 Task: Filter people with the keyword Title.
Action: Mouse moved to (346, 76)
Screenshot: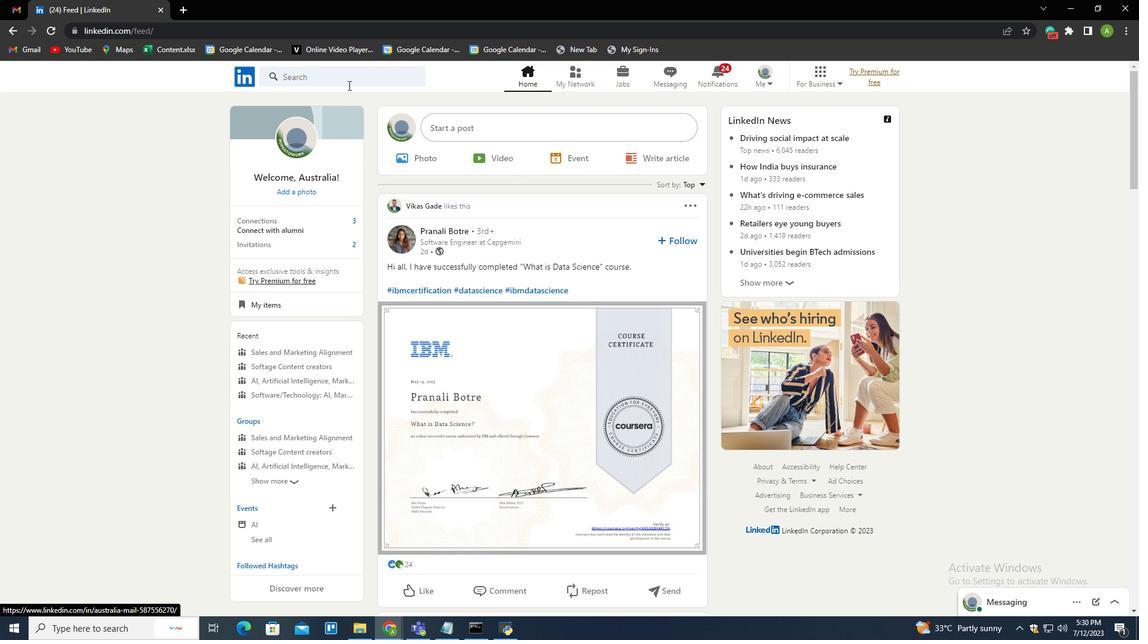 
Action: Mouse pressed left at (346, 76)
Screenshot: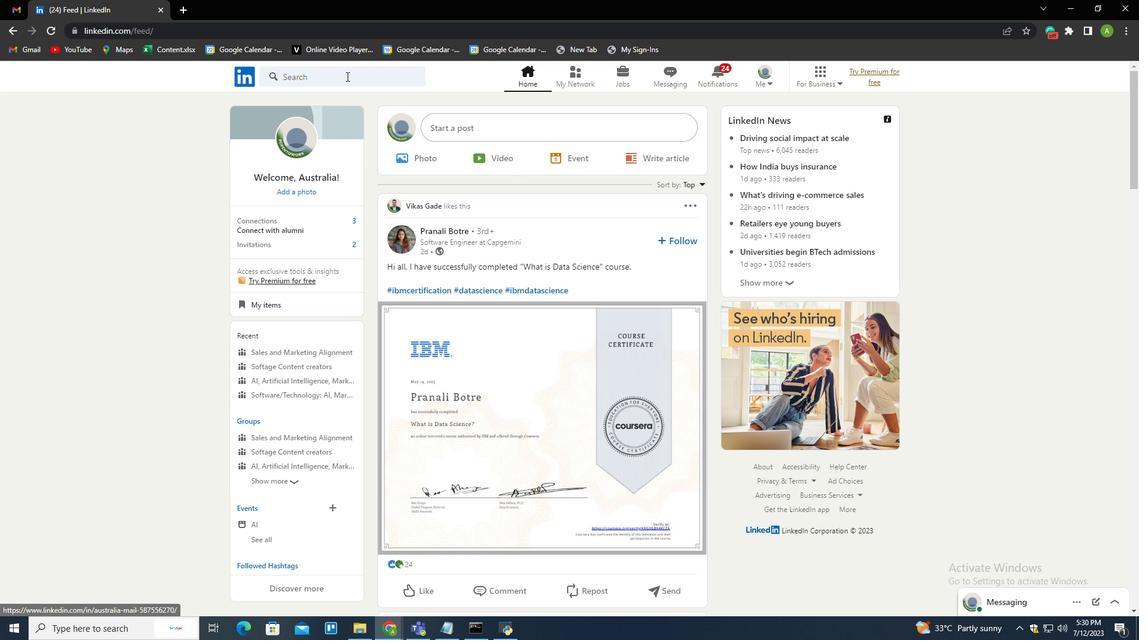 
Action: Mouse moved to (318, 178)
Screenshot: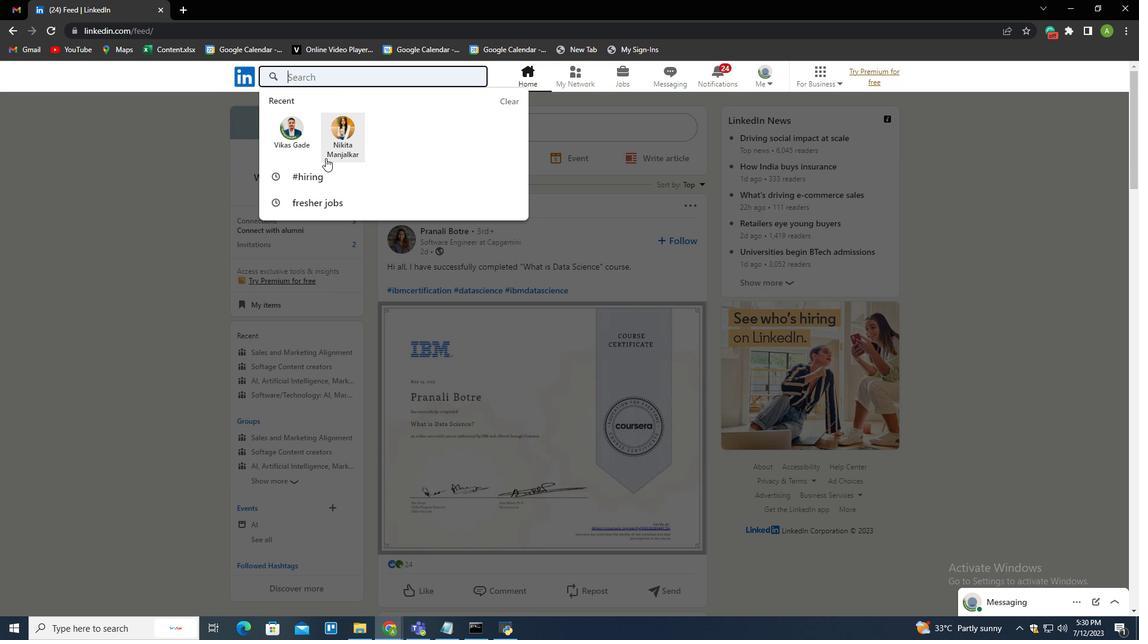 
Action: Mouse pressed left at (318, 178)
Screenshot: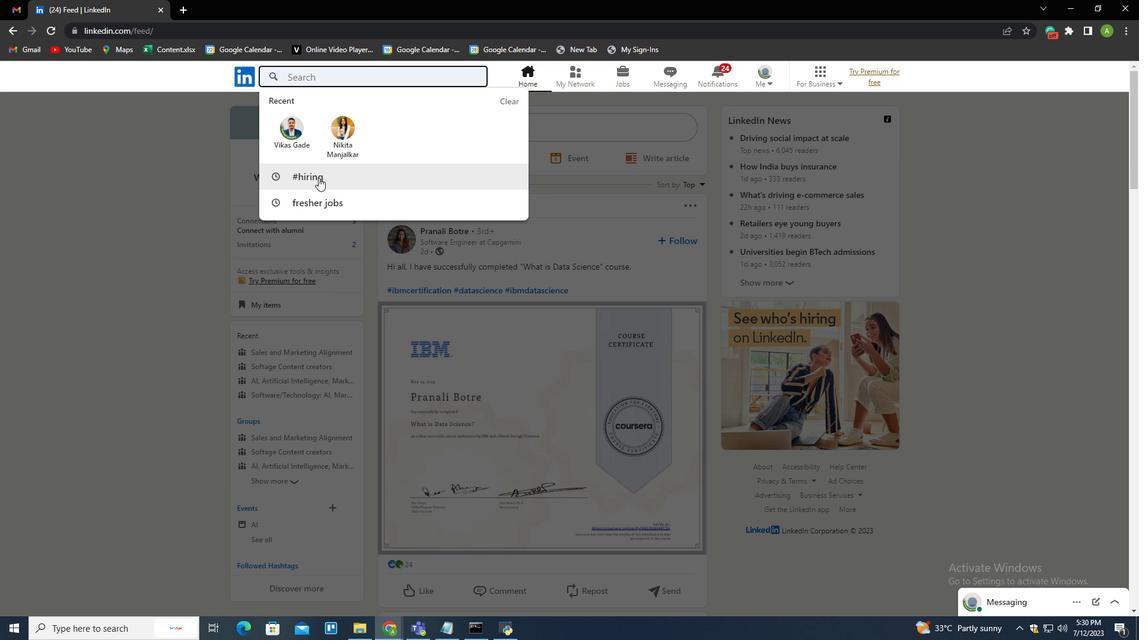 
Action: Mouse moved to (461, 110)
Screenshot: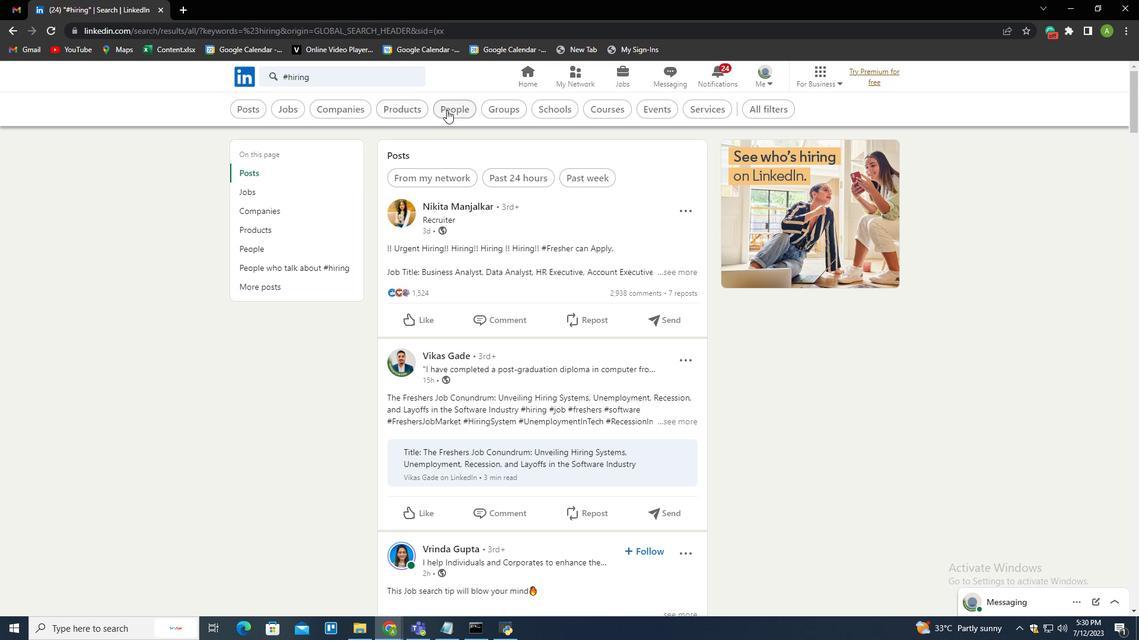 
Action: Mouse pressed left at (461, 110)
Screenshot: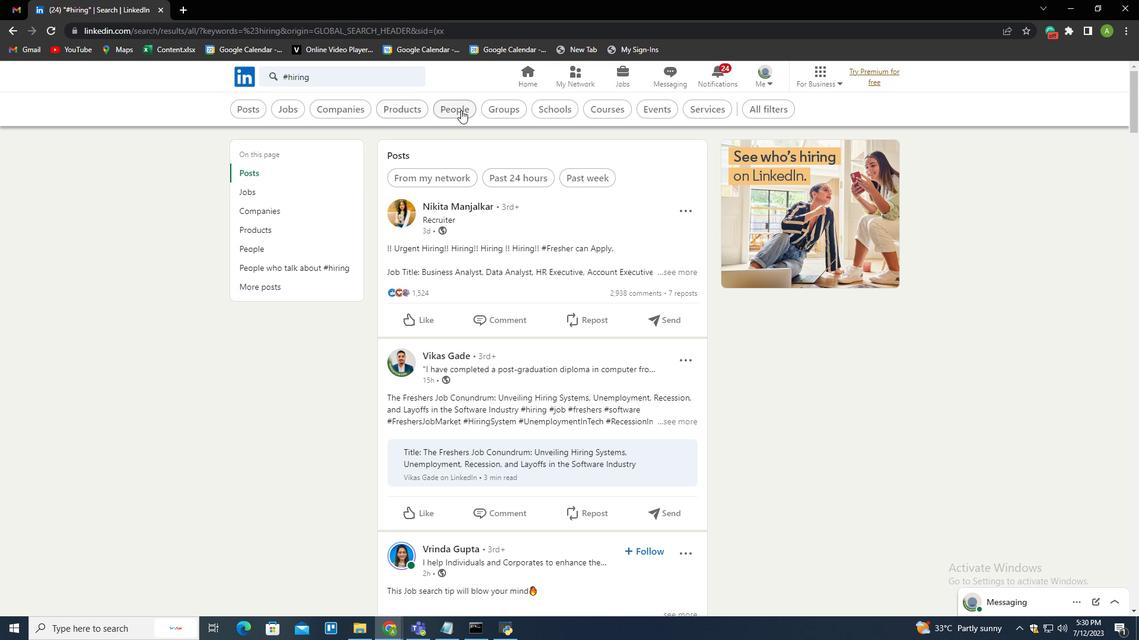 
Action: Mouse moved to (598, 107)
Screenshot: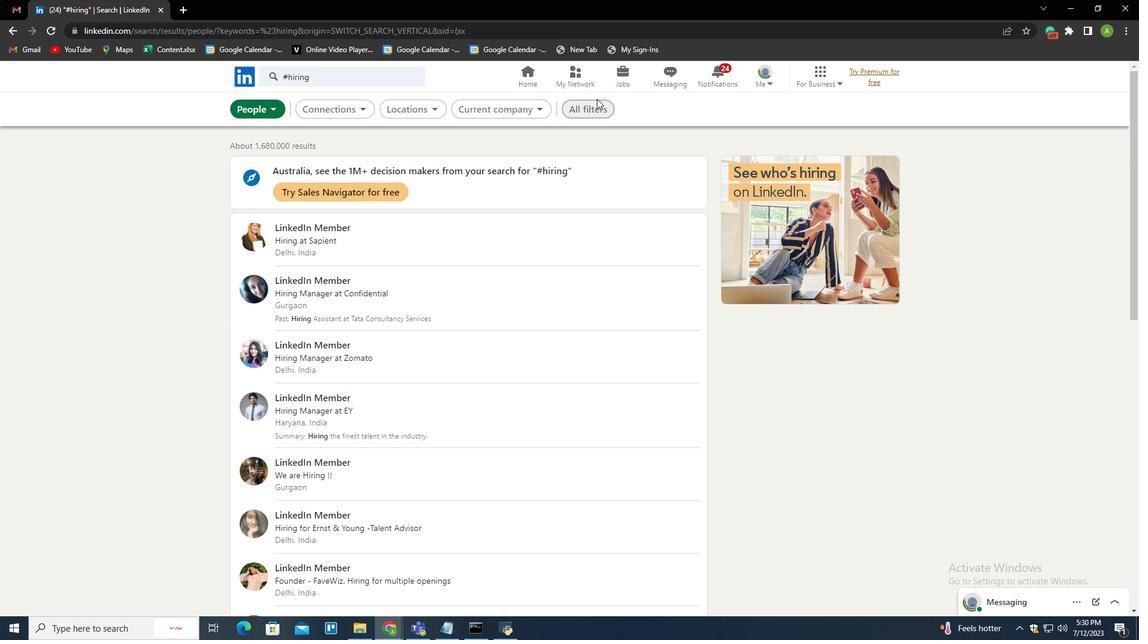 
Action: Mouse pressed left at (598, 107)
Screenshot: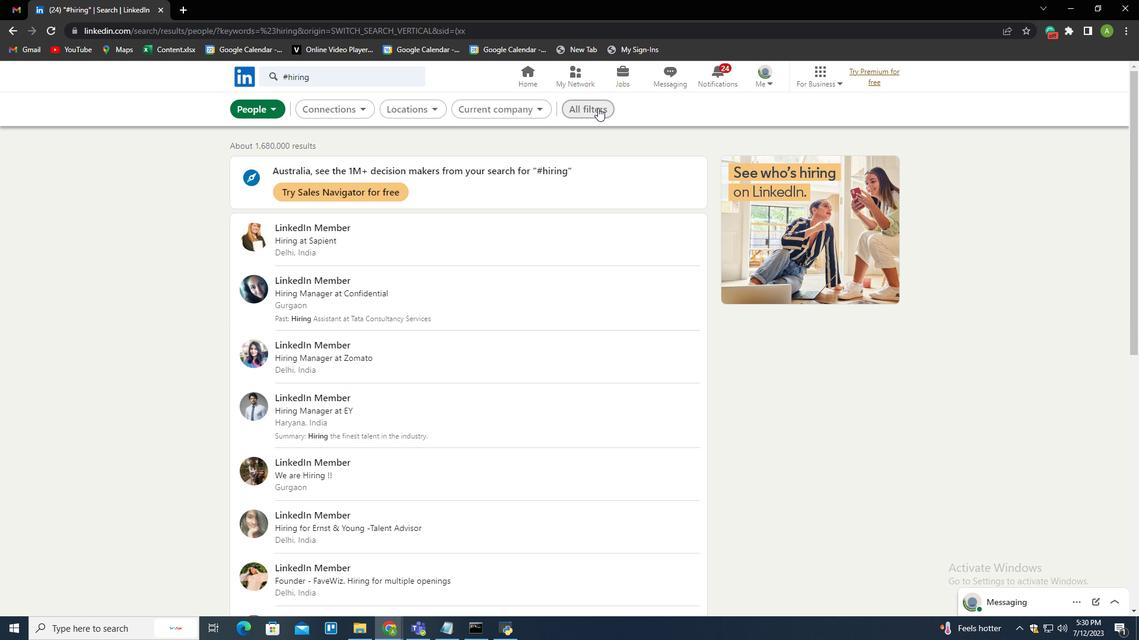 
Action: Mouse moved to (913, 452)
Screenshot: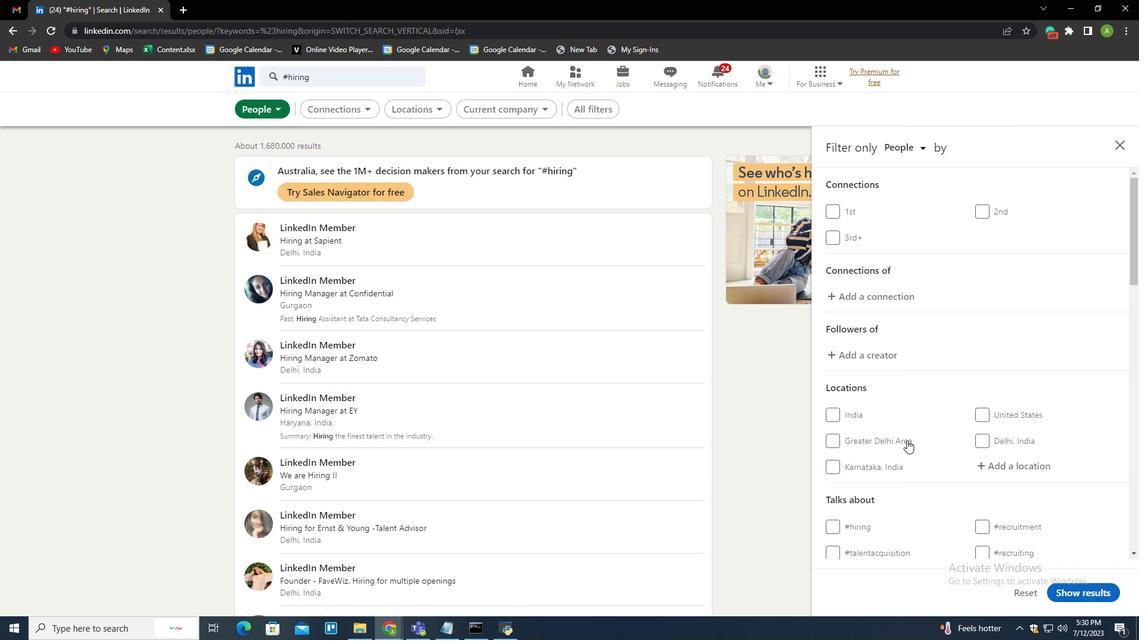 
Action: Mouse scrolled (913, 452) with delta (0, 0)
Screenshot: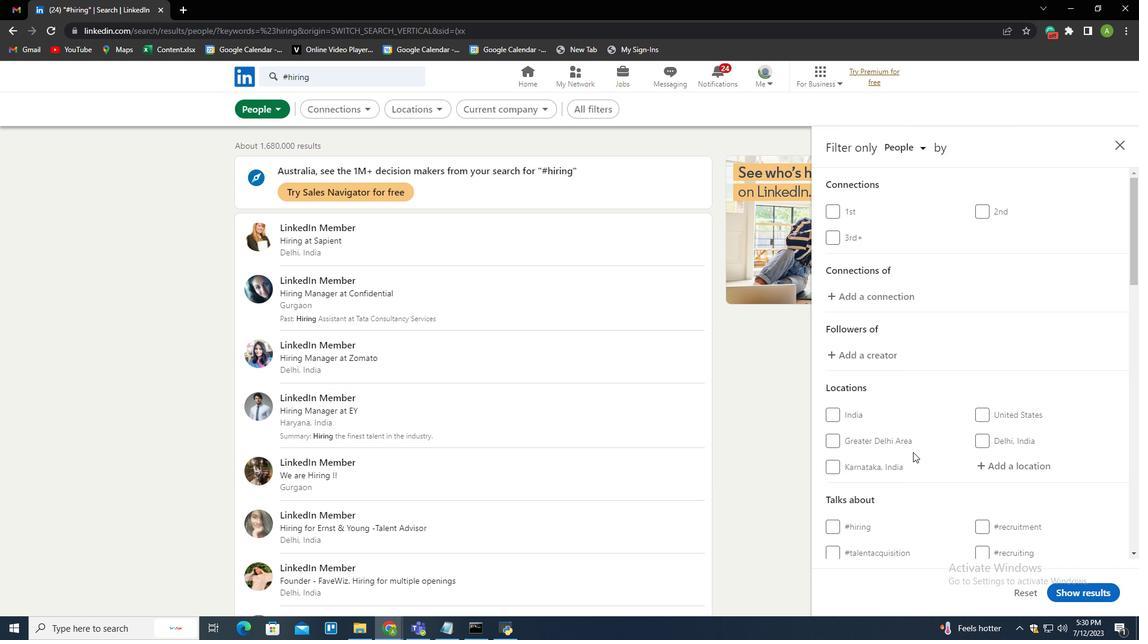 
Action: Mouse scrolled (913, 452) with delta (0, 0)
Screenshot: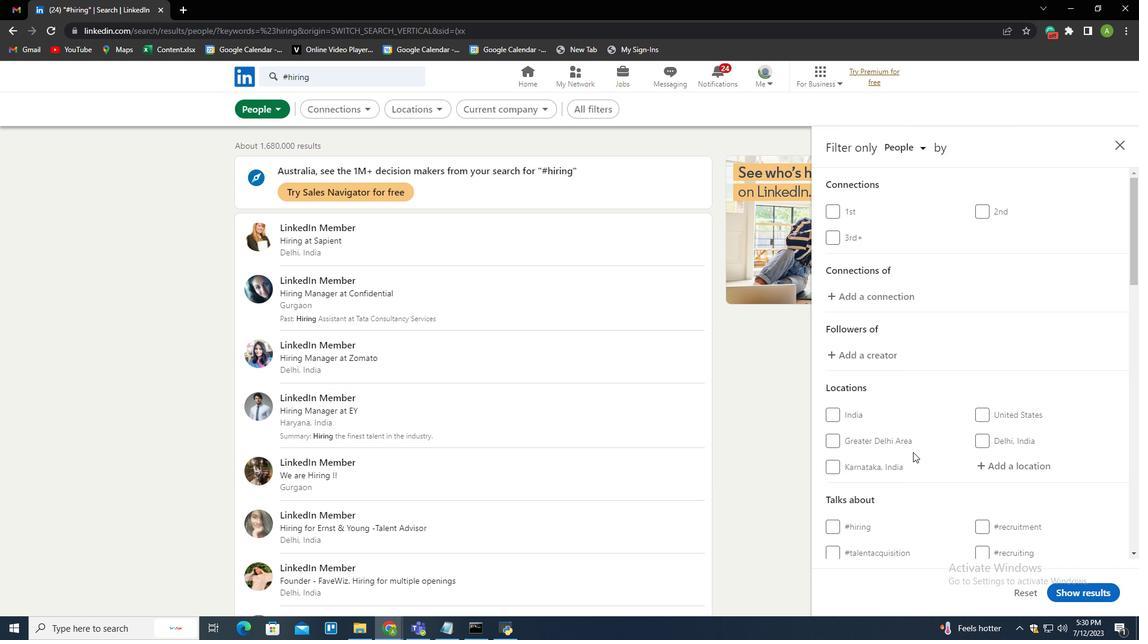 
Action: Mouse scrolled (913, 452) with delta (0, 0)
Screenshot: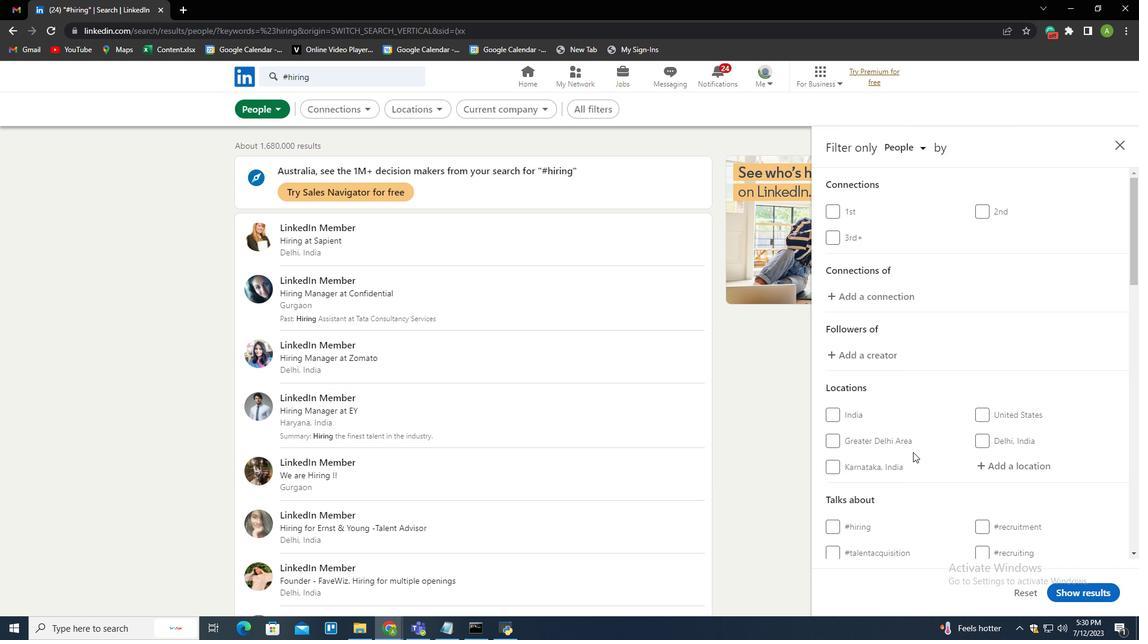 
Action: Mouse scrolled (913, 452) with delta (0, 0)
Screenshot: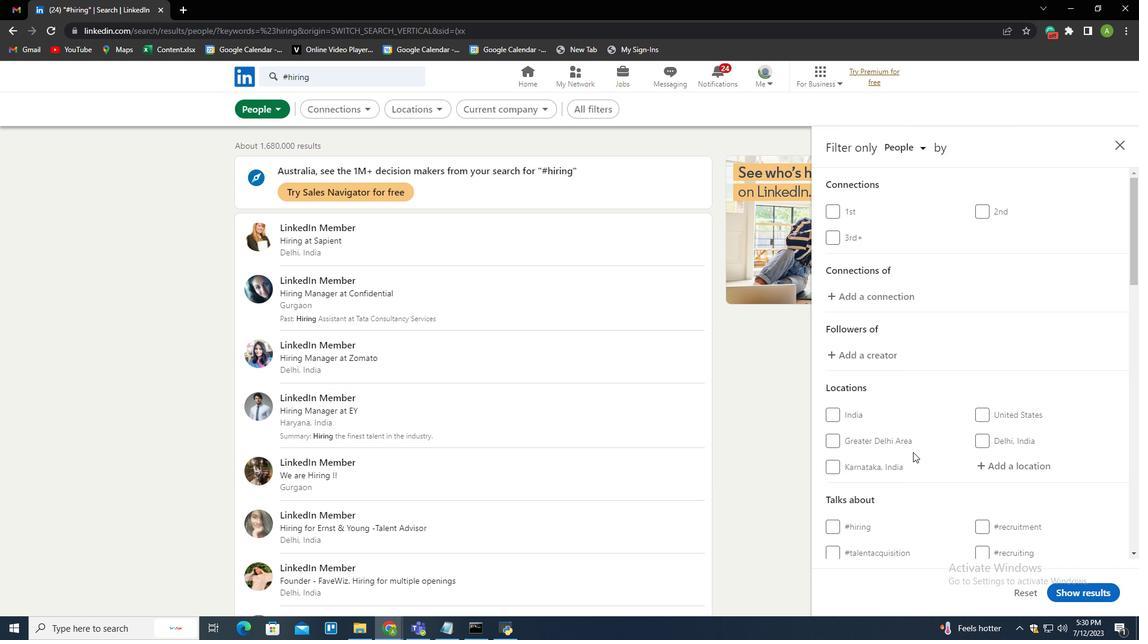 
Action: Mouse moved to (913, 450)
Screenshot: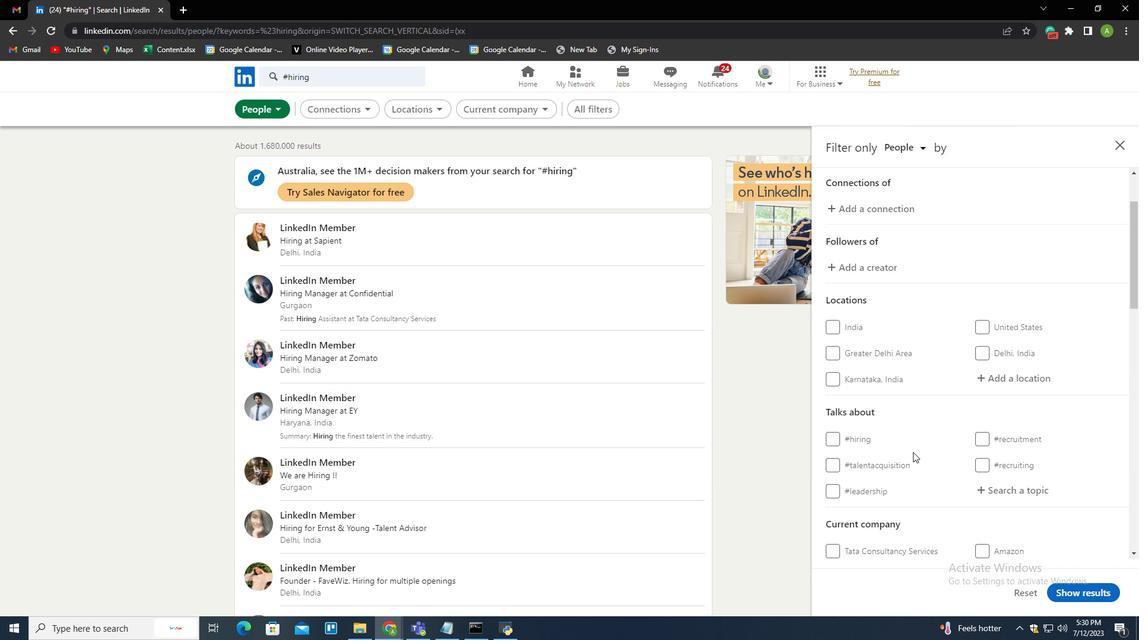 
Action: Mouse scrolled (913, 450) with delta (0, 0)
Screenshot: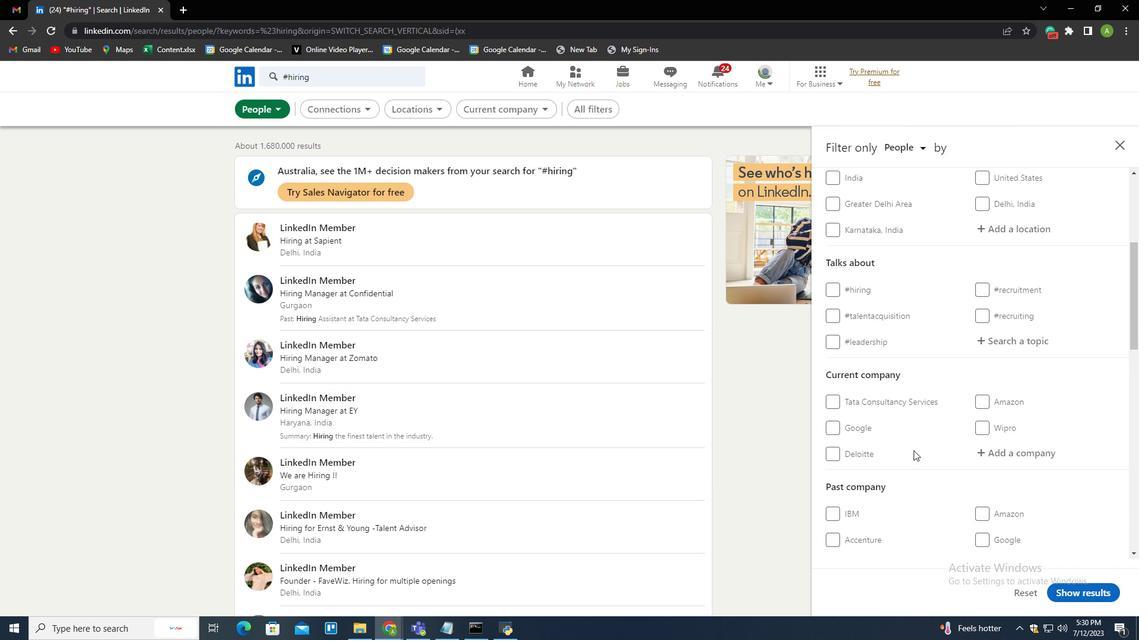 
Action: Mouse scrolled (913, 450) with delta (0, 0)
Screenshot: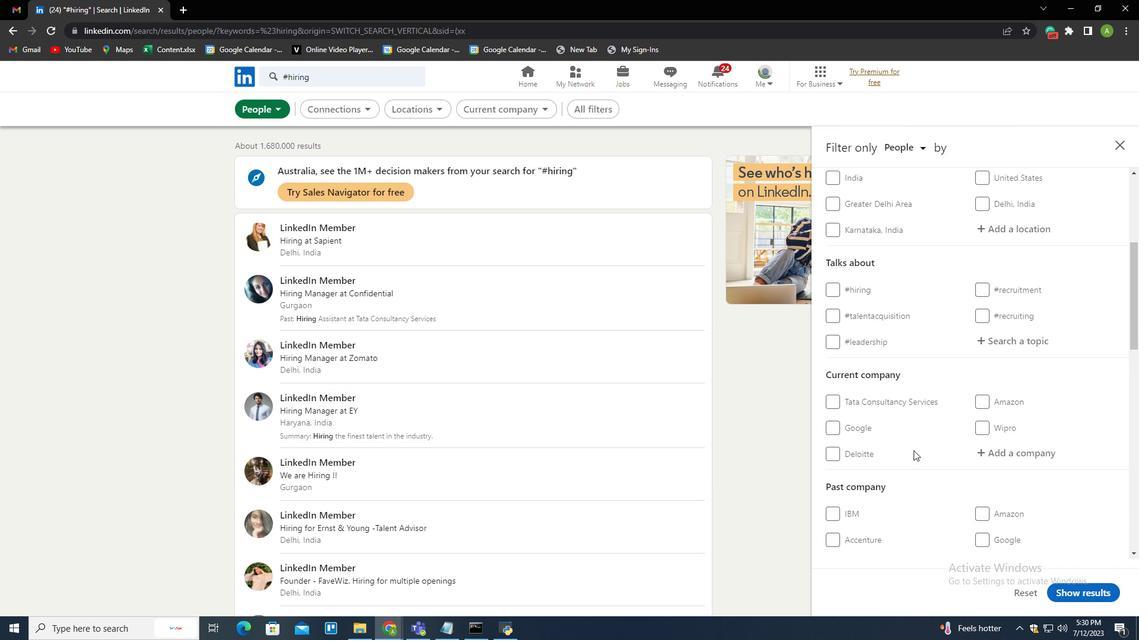 
Action: Mouse scrolled (913, 450) with delta (0, 0)
Screenshot: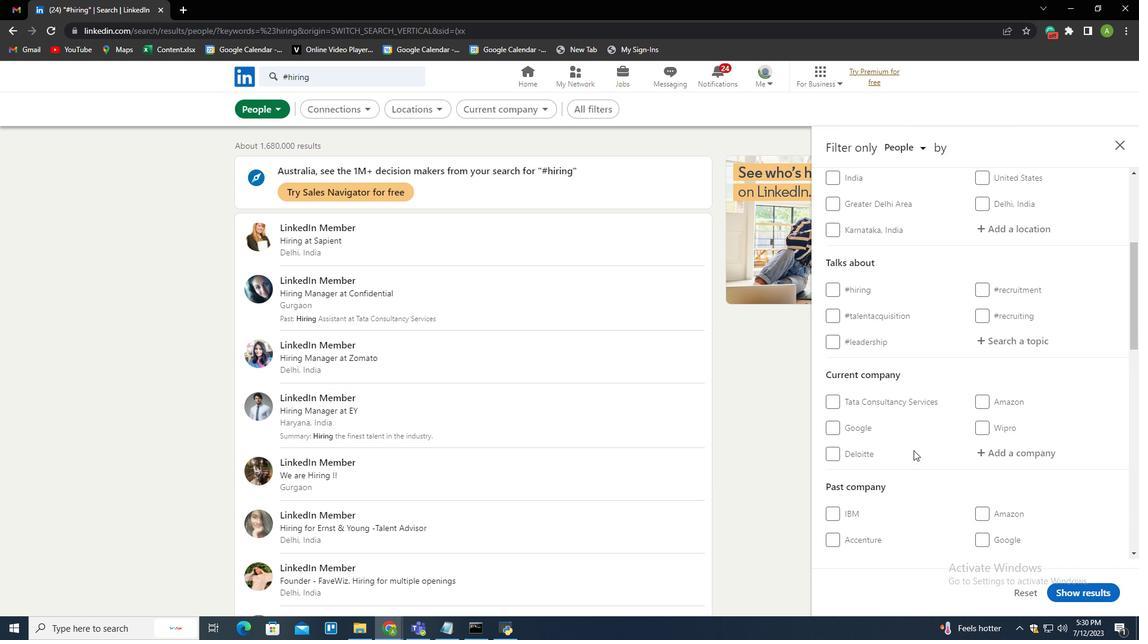 
Action: Mouse scrolled (913, 450) with delta (0, 0)
Screenshot: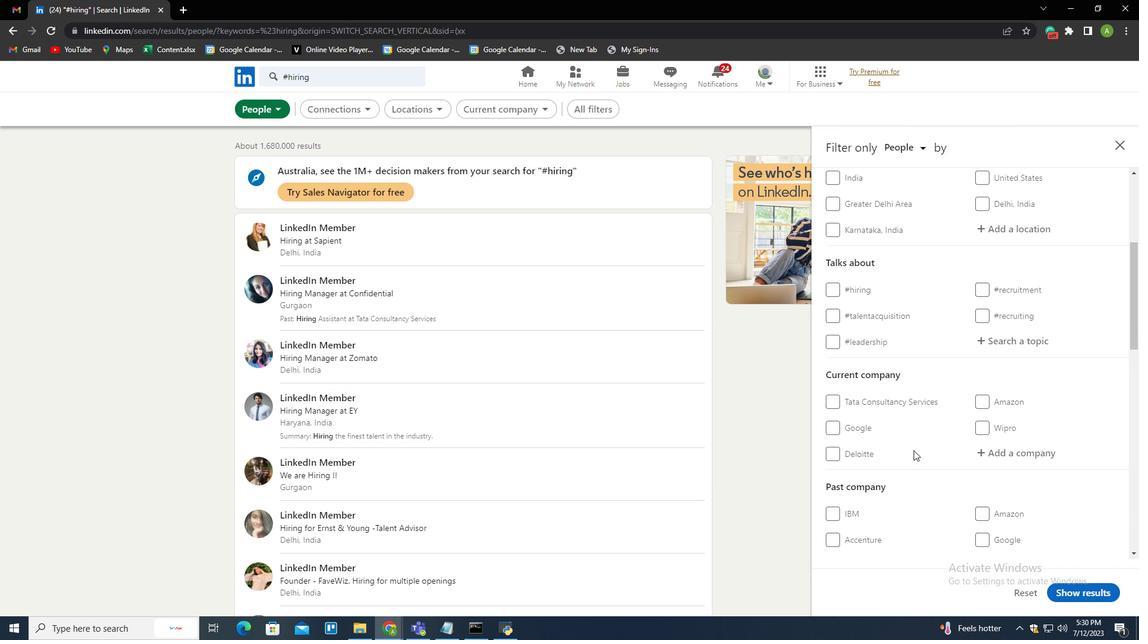 
Action: Mouse scrolled (913, 450) with delta (0, 0)
Screenshot: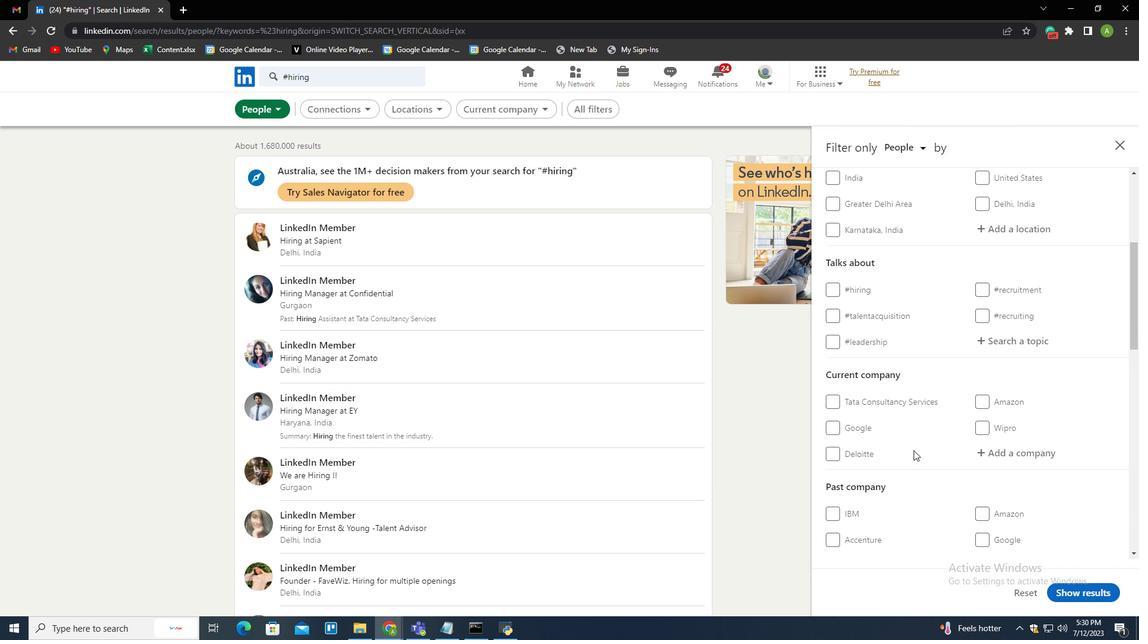 
Action: Mouse scrolled (913, 450) with delta (0, 0)
Screenshot: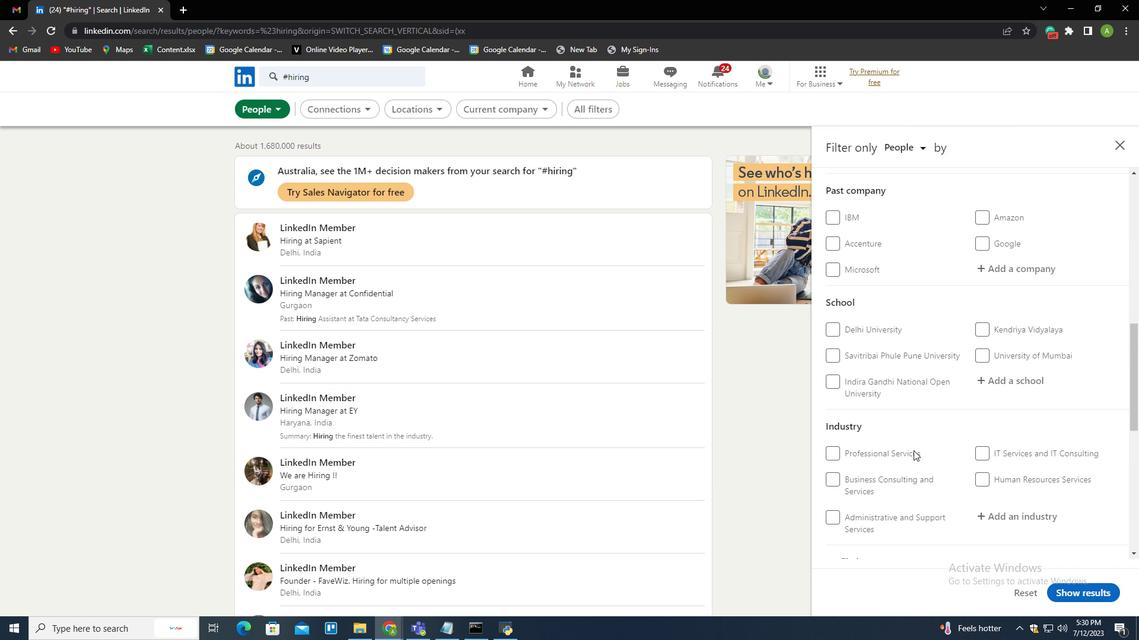 
Action: Mouse scrolled (913, 450) with delta (0, 0)
Screenshot: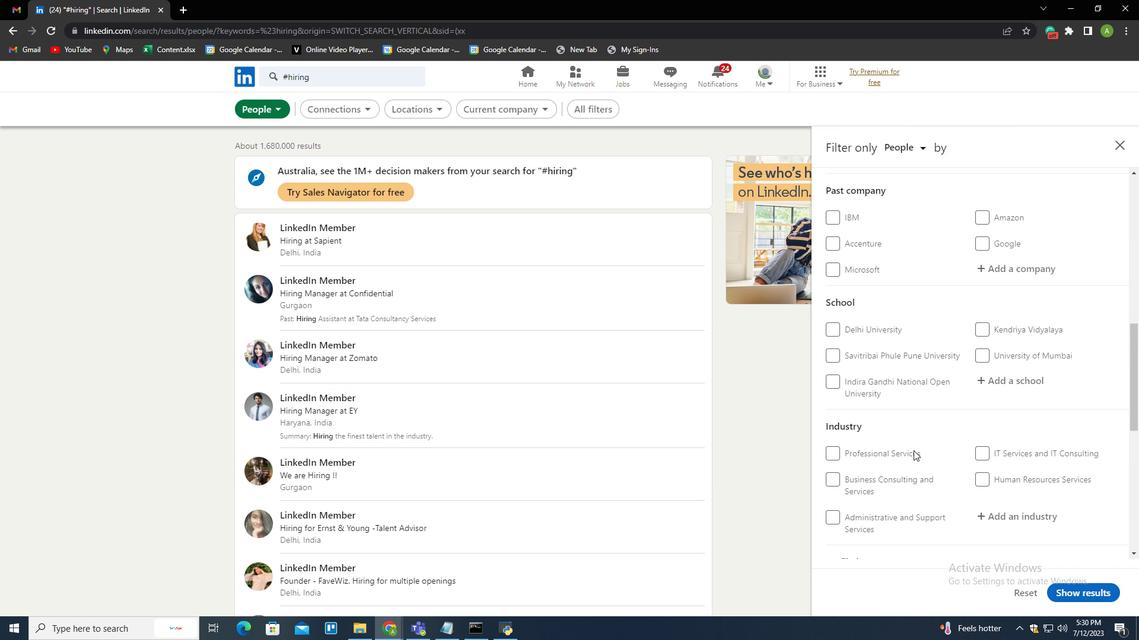 
Action: Mouse scrolled (913, 450) with delta (0, 0)
Screenshot: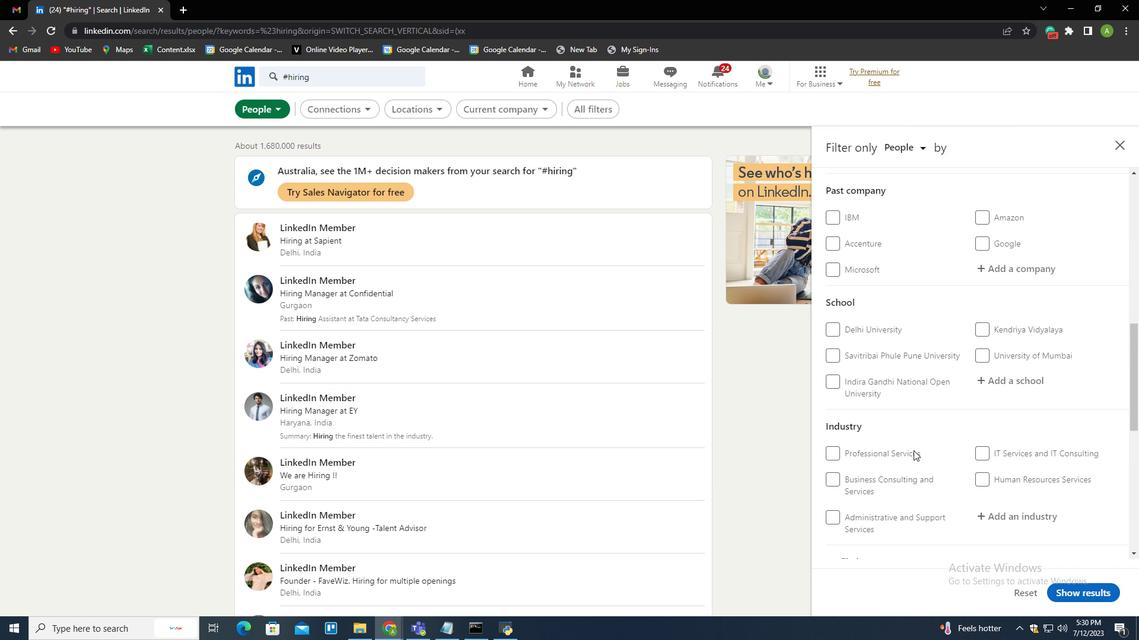 
Action: Mouse scrolled (913, 450) with delta (0, 0)
Screenshot: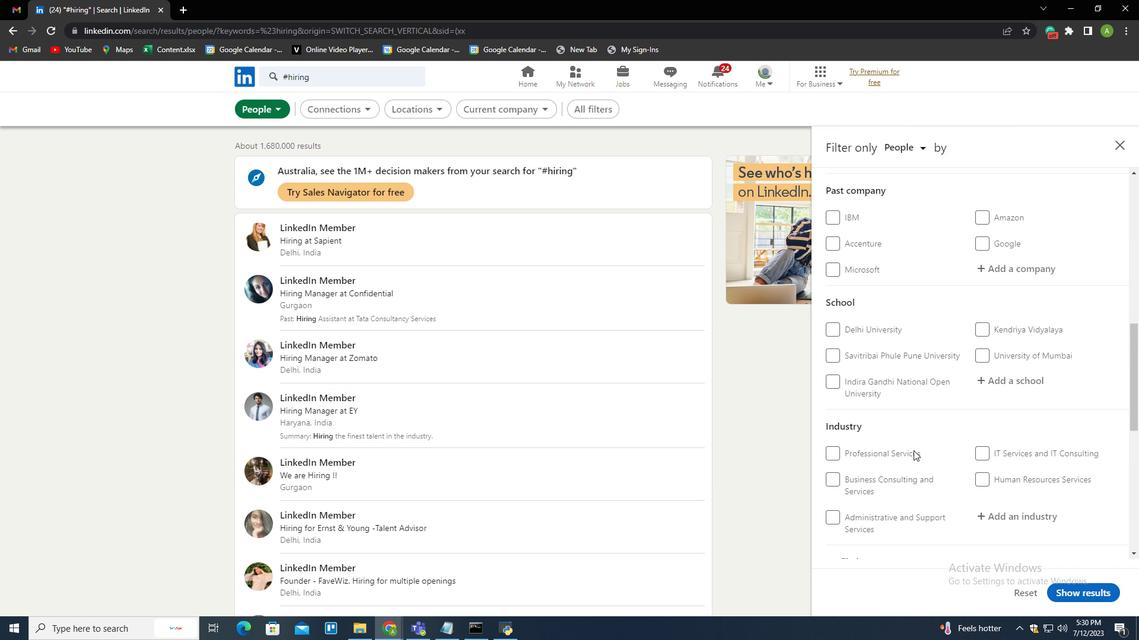 
Action: Mouse scrolled (913, 450) with delta (0, 0)
Screenshot: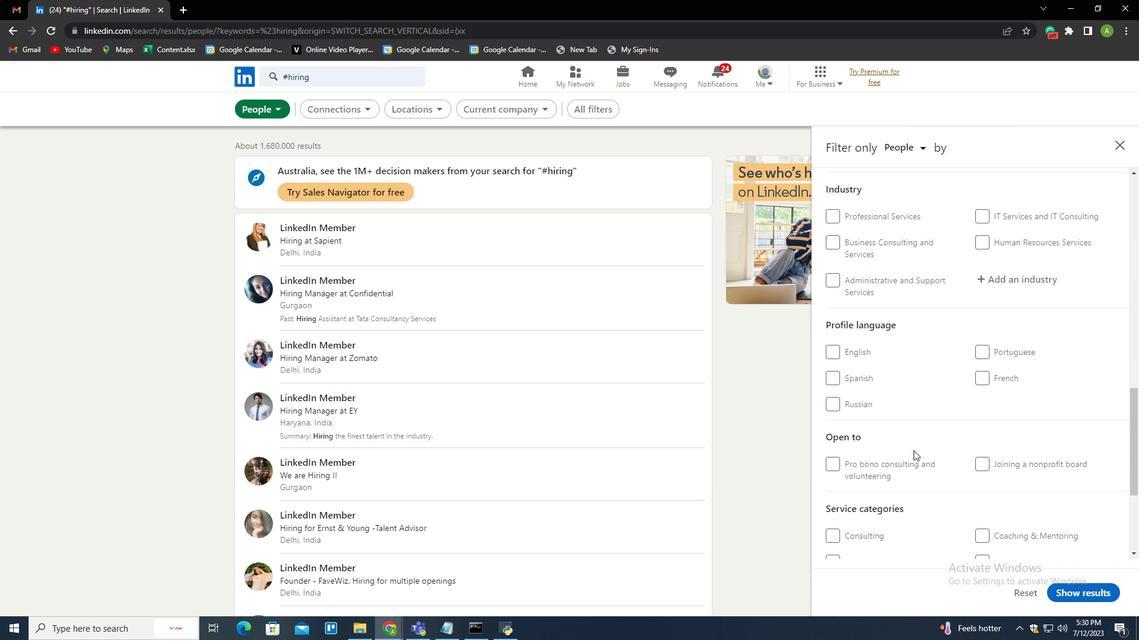 
Action: Mouse scrolled (913, 450) with delta (0, 0)
Screenshot: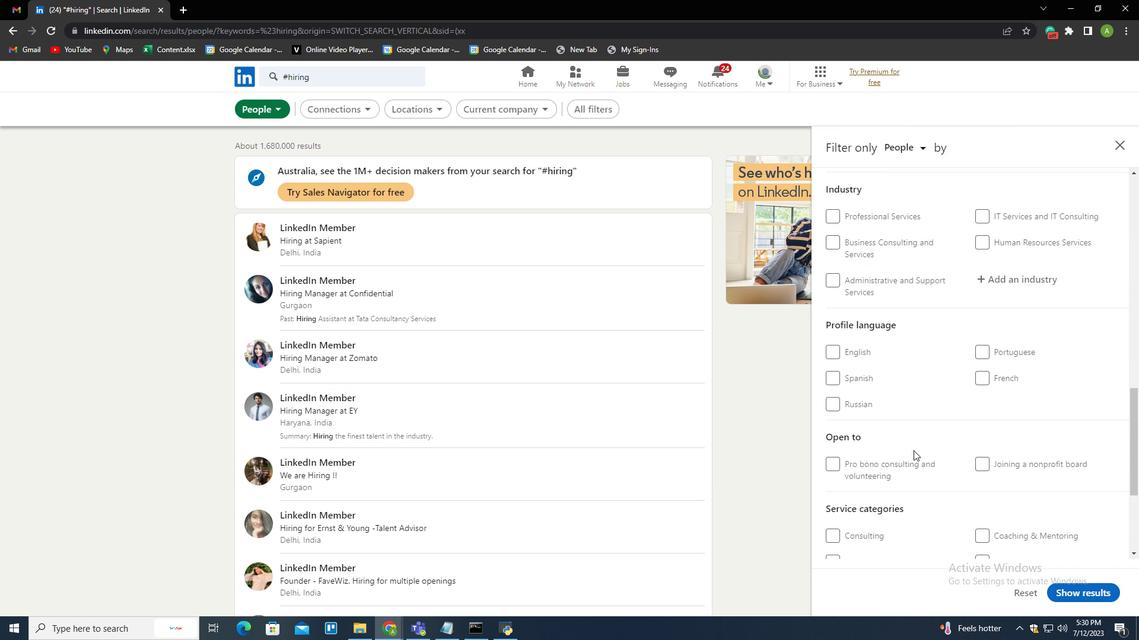 
Action: Mouse scrolled (913, 450) with delta (0, 0)
Screenshot: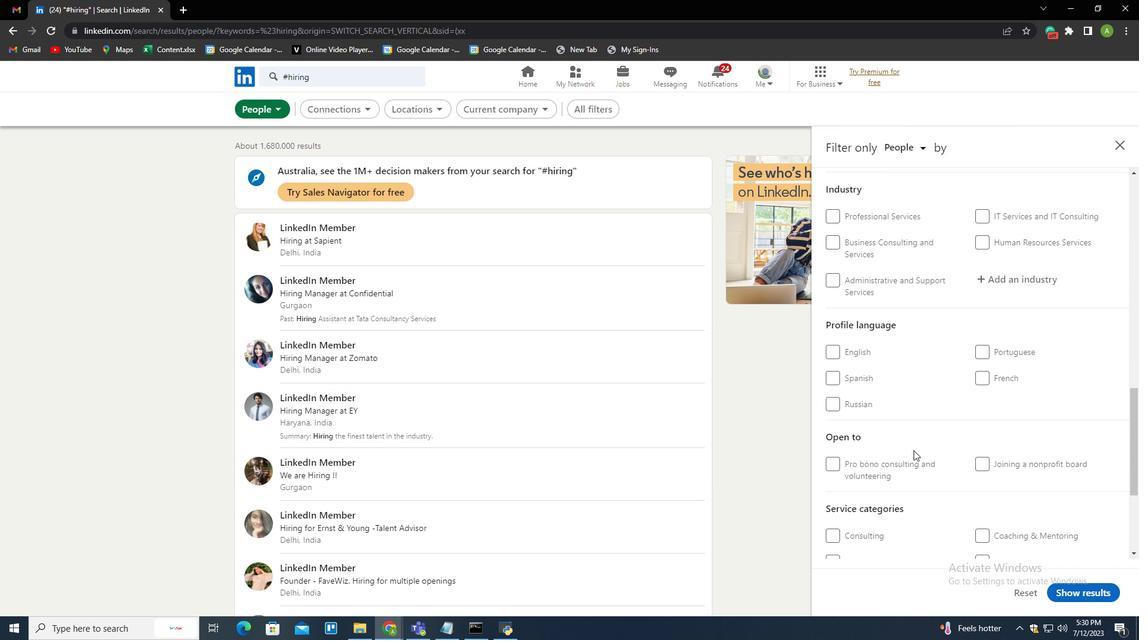 
Action: Mouse scrolled (913, 450) with delta (0, 0)
Screenshot: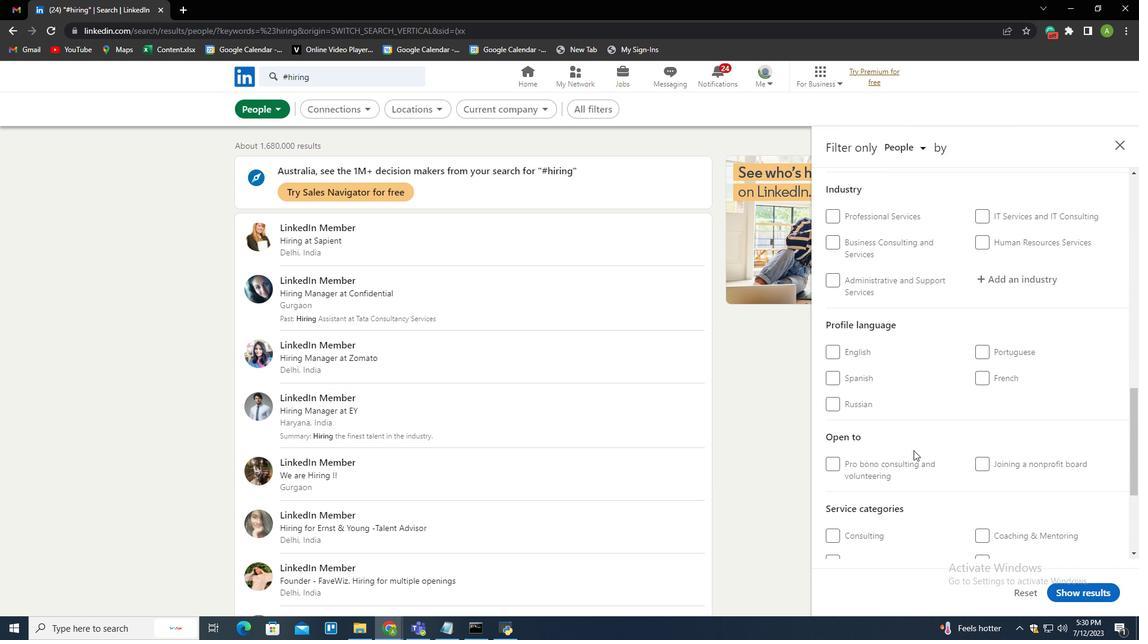 
Action: Mouse scrolled (913, 450) with delta (0, 0)
Screenshot: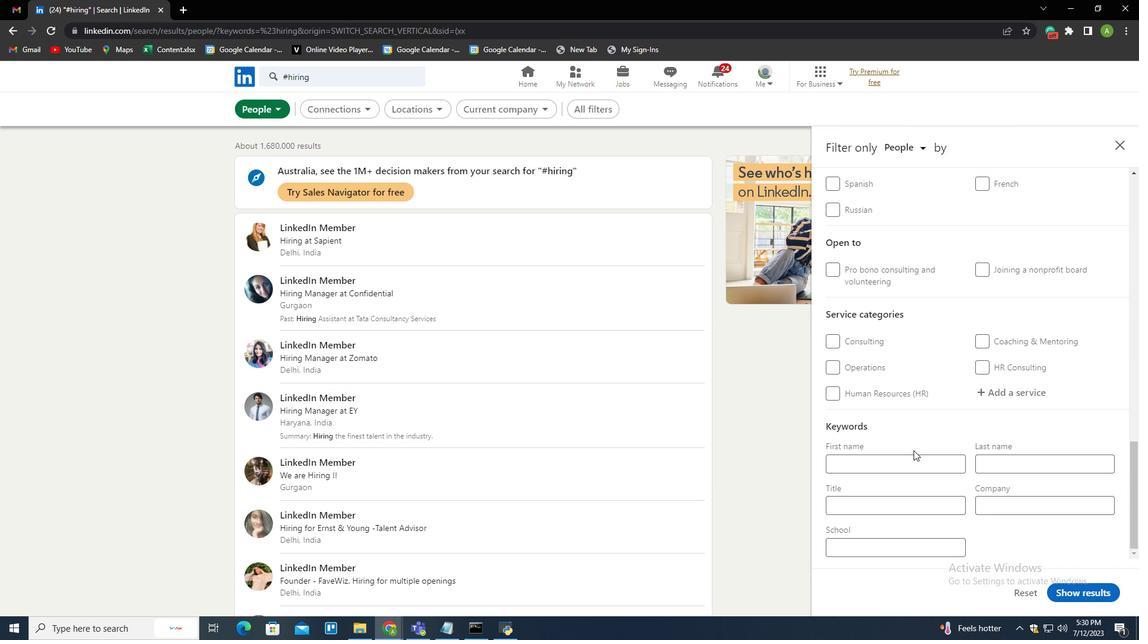 
Action: Mouse scrolled (913, 450) with delta (0, 0)
Screenshot: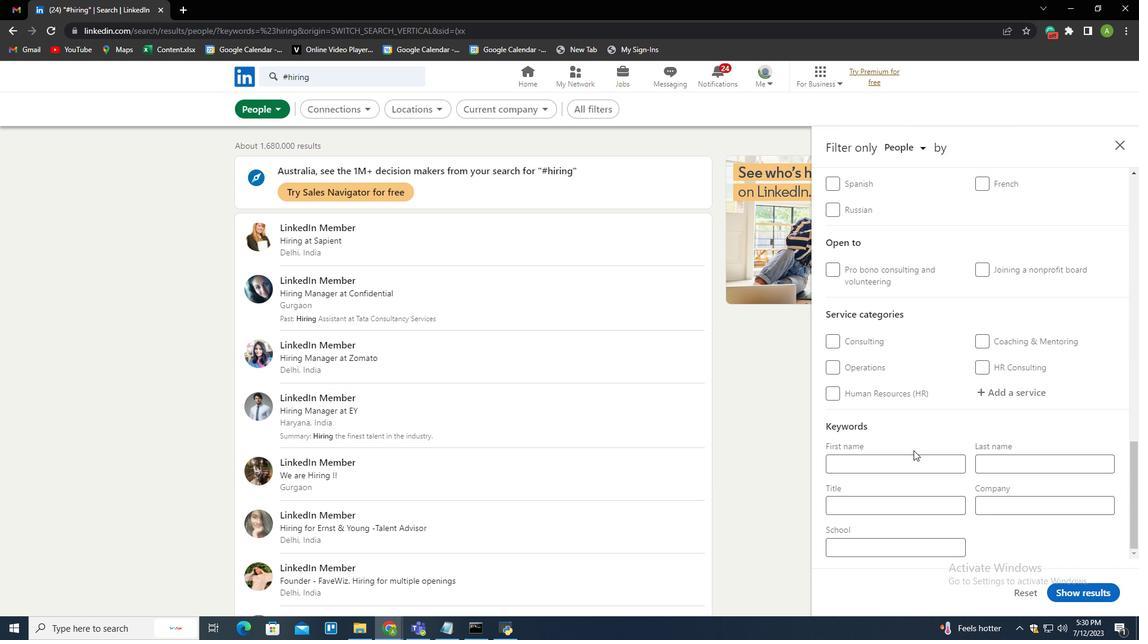 
Action: Mouse scrolled (913, 450) with delta (0, 0)
Screenshot: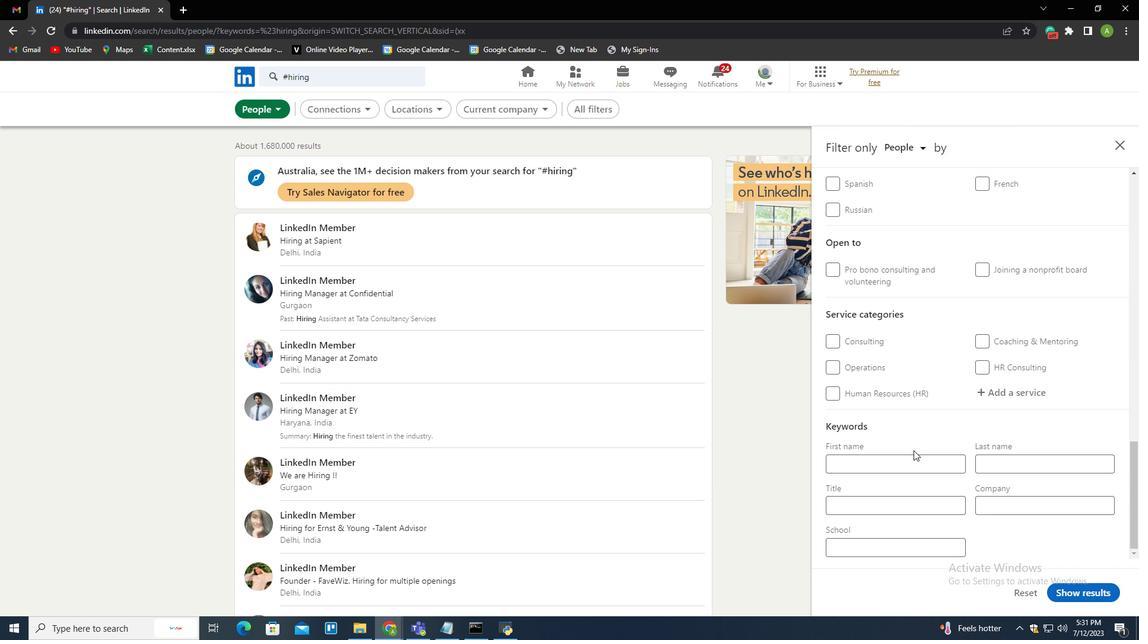 
Action: Mouse moved to (863, 509)
Screenshot: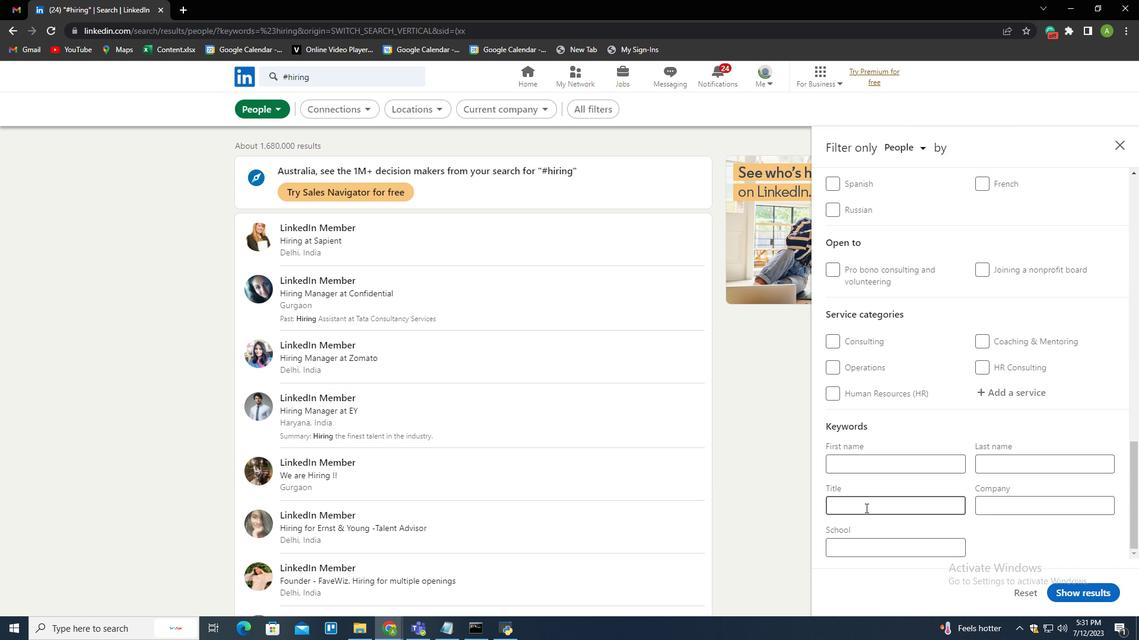 
Action: Mouse pressed left at (863, 509)
Screenshot: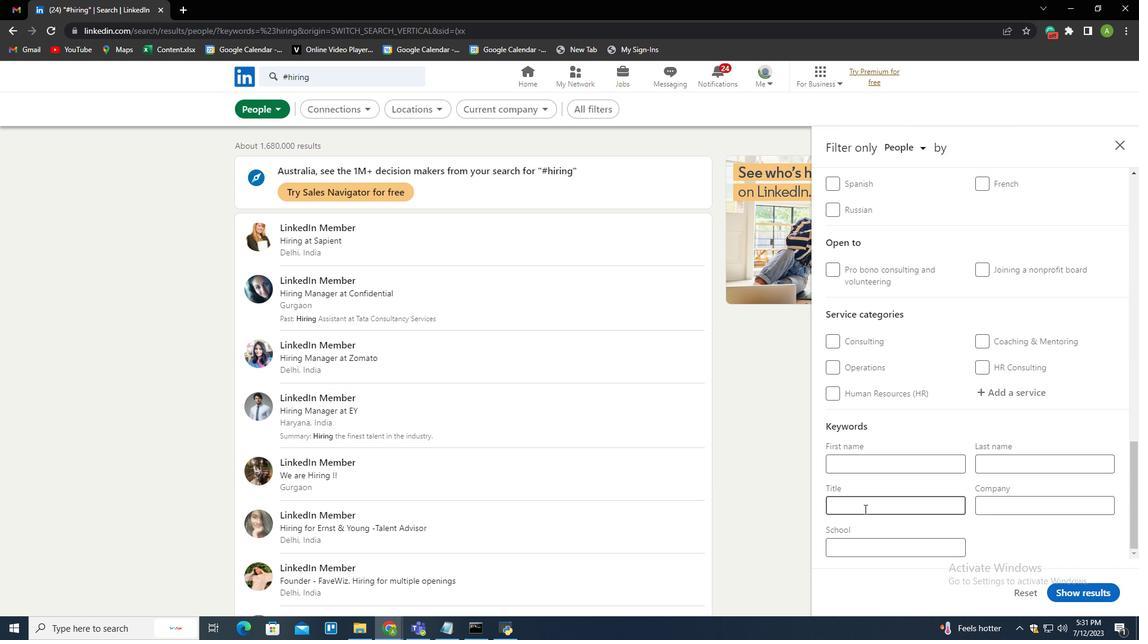 
Action: Key pressed <Key.shift>Manger
Screenshot: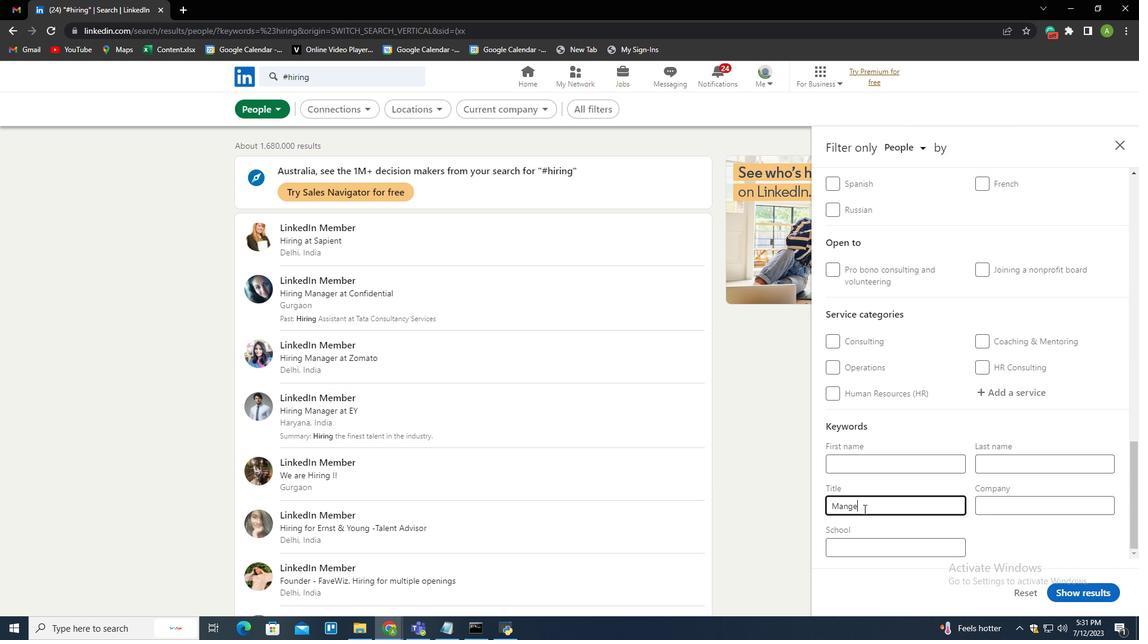 
Action: Mouse moved to (1095, 595)
Screenshot: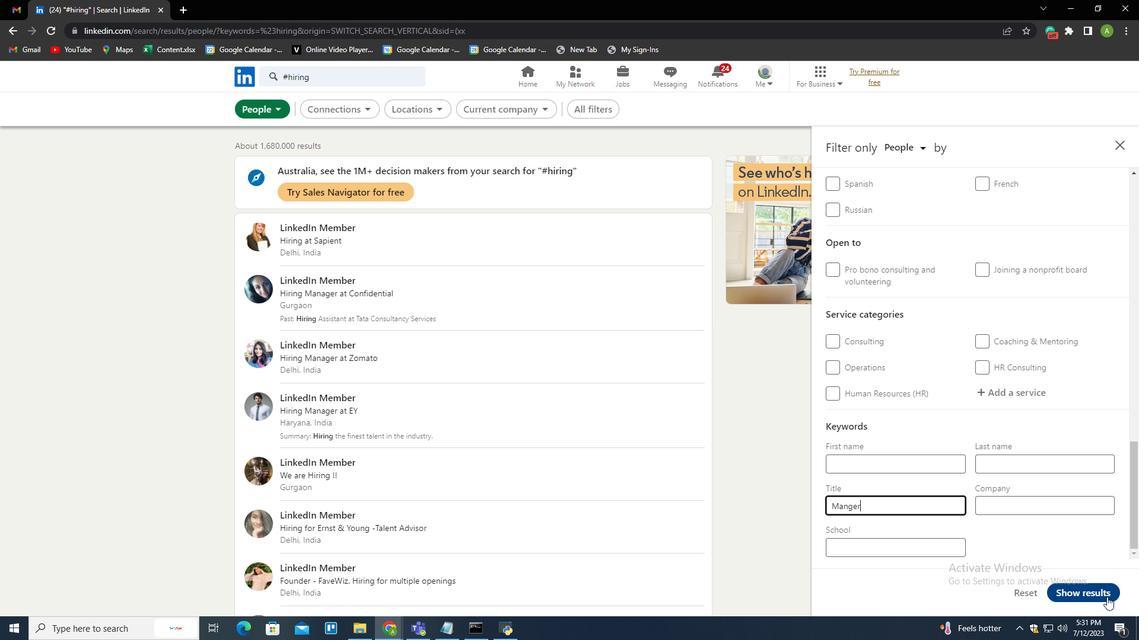
Action: Mouse pressed left at (1095, 595)
Screenshot: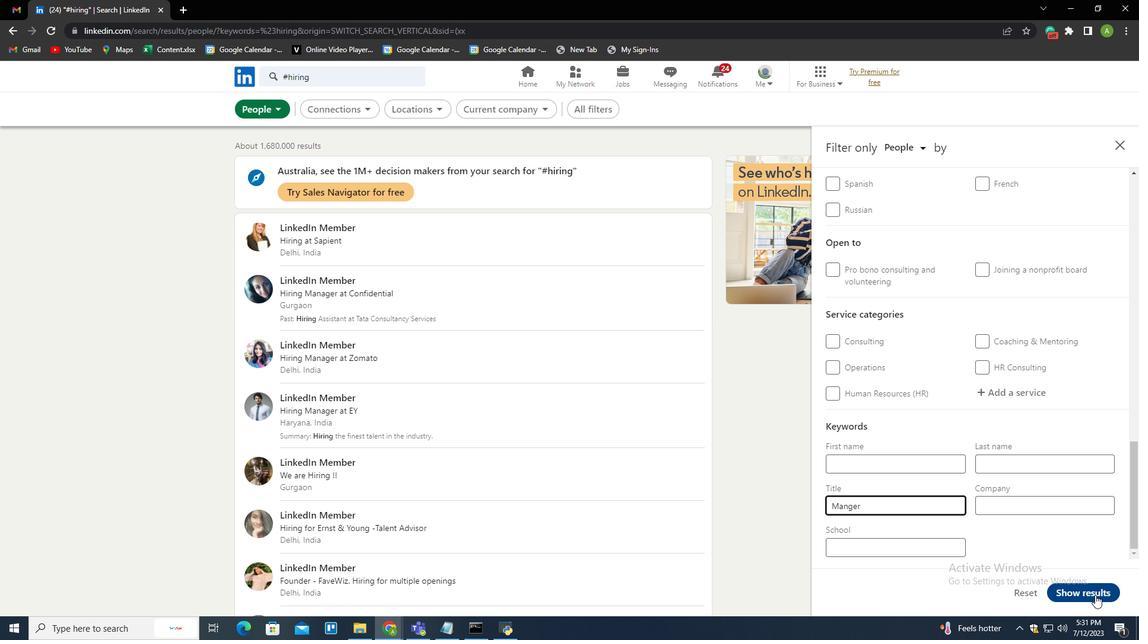 
